 Task: Add Attachment from Trello to Card Card0000000210 in Board Board0000000053 in Workspace WS0000000018 in Trello. Add Cover Blue to Card Card0000000210 in Board Board0000000053 in Workspace WS0000000018 in Trello. Add "Copy Card To …" Button titled Button0000000210 to "bottom" of the list "To Do" to Card Card0000000210 in Board Board0000000053 in Workspace WS0000000018 in Trello. Add Description DS0000000210 to Card Card0000000210 in Board Board0000000053 in Workspace WS0000000018 in Trello. Add Comment CM0000000210 to Card Card0000000210 in Board Board0000000053 in Workspace WS0000000018 in Trello
Action: Mouse moved to (513, 38)
Screenshot: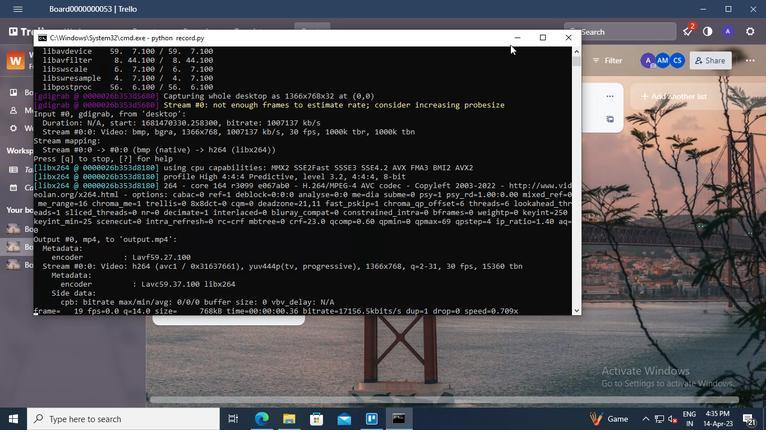 
Action: Mouse pressed left at (513, 38)
Screenshot: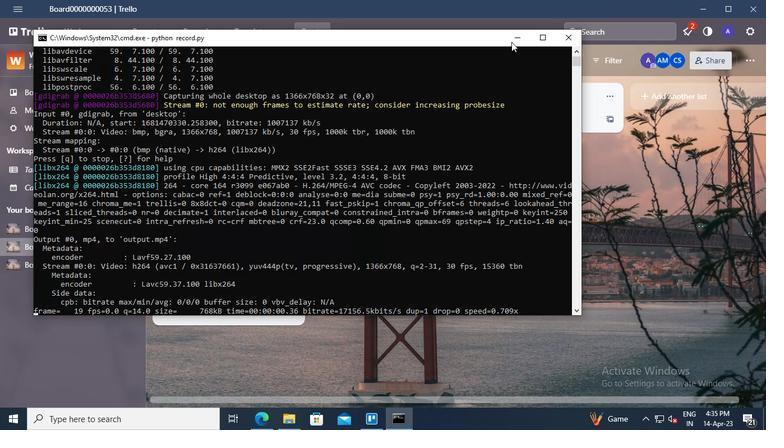 
Action: Mouse moved to (234, 218)
Screenshot: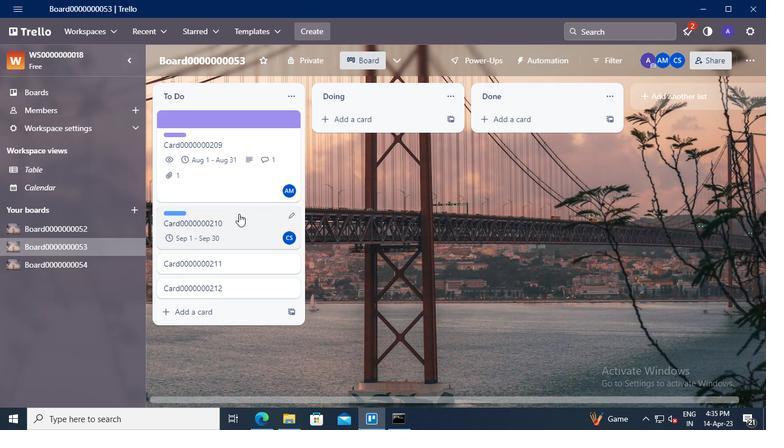 
Action: Mouse pressed left at (234, 218)
Screenshot: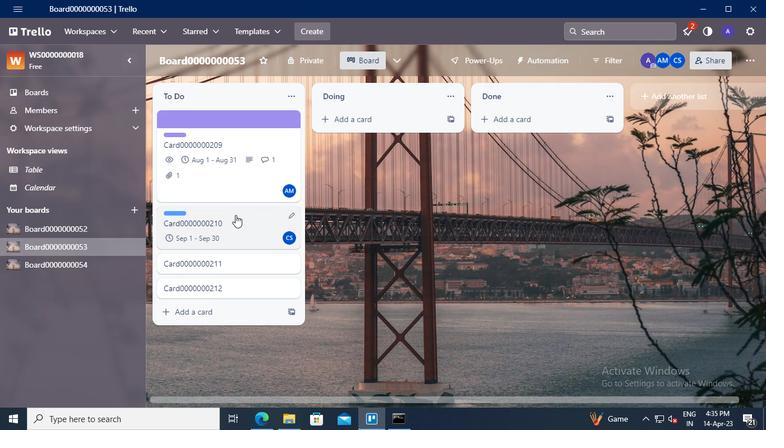 
Action: Mouse moved to (525, 237)
Screenshot: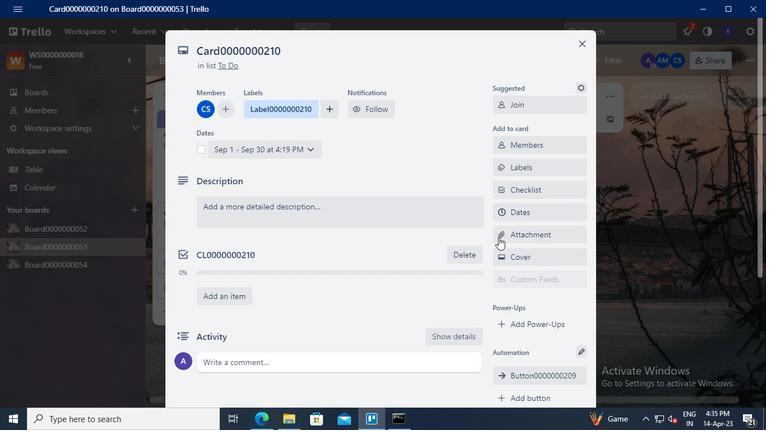 
Action: Mouse pressed left at (525, 237)
Screenshot: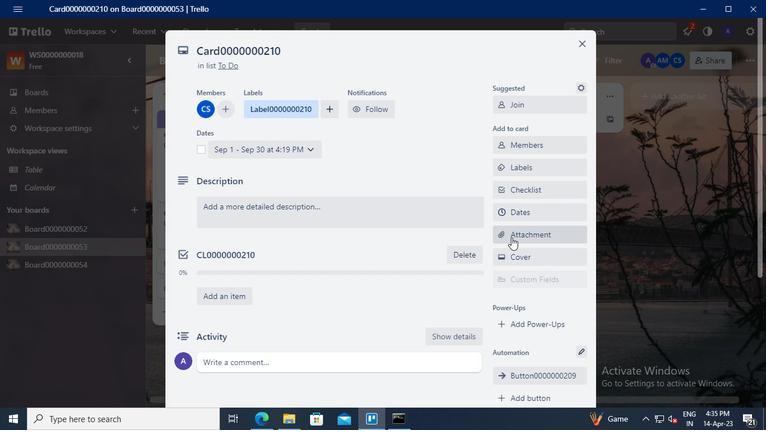 
Action: Mouse moved to (526, 114)
Screenshot: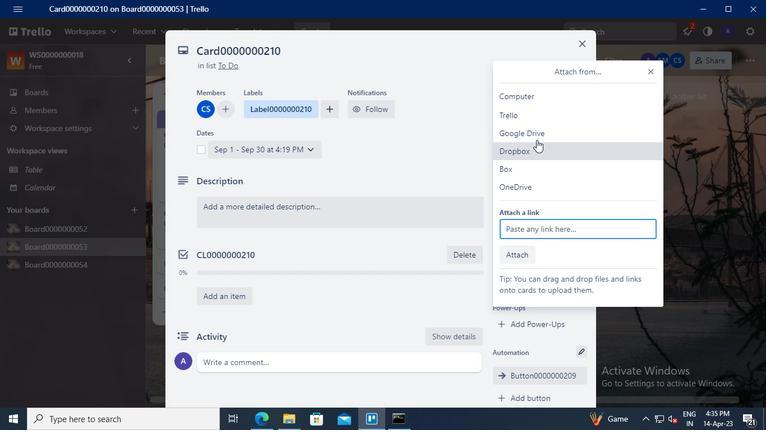 
Action: Mouse pressed left at (526, 114)
Screenshot: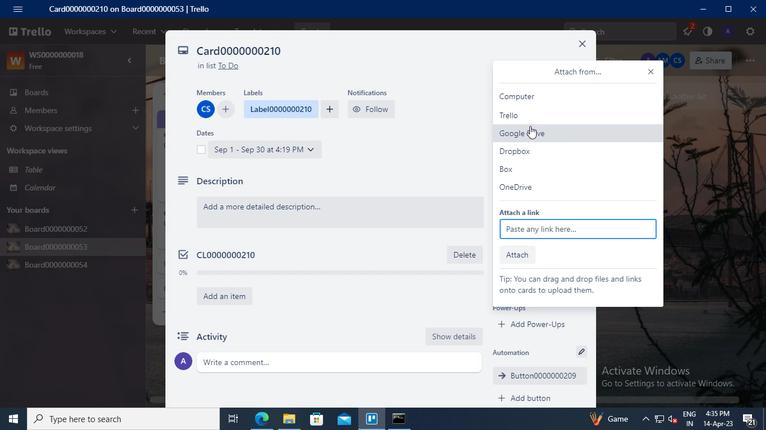 
Action: Mouse moved to (525, 142)
Screenshot: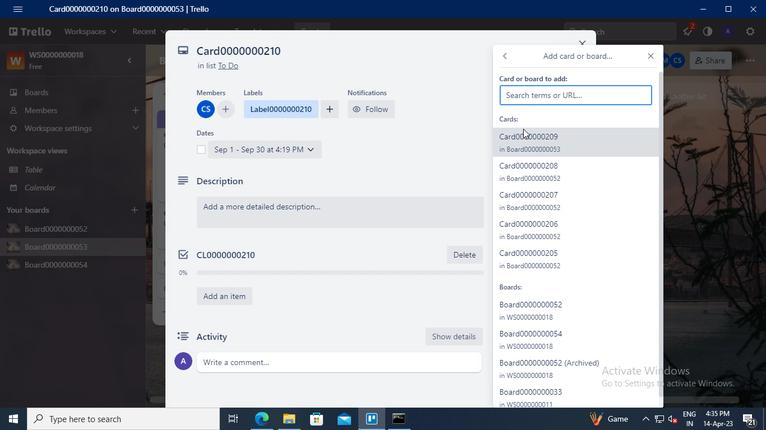 
Action: Mouse pressed left at (525, 142)
Screenshot: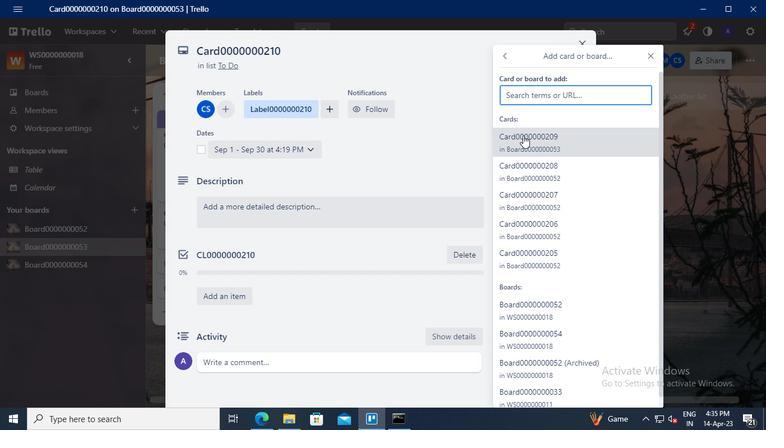 
Action: Mouse moved to (532, 256)
Screenshot: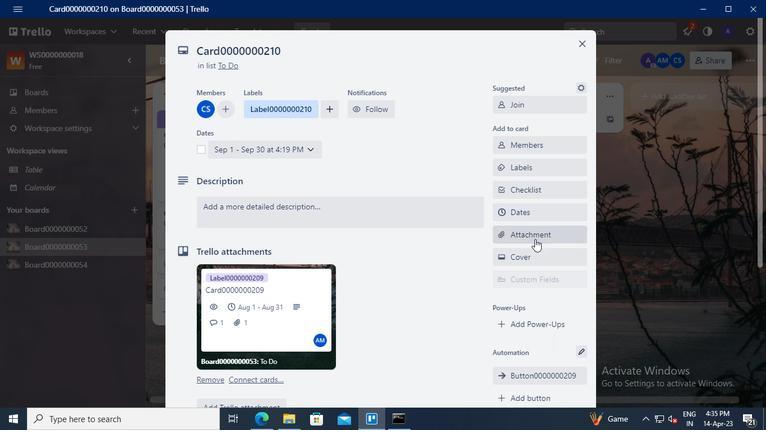 
Action: Mouse pressed left at (532, 256)
Screenshot: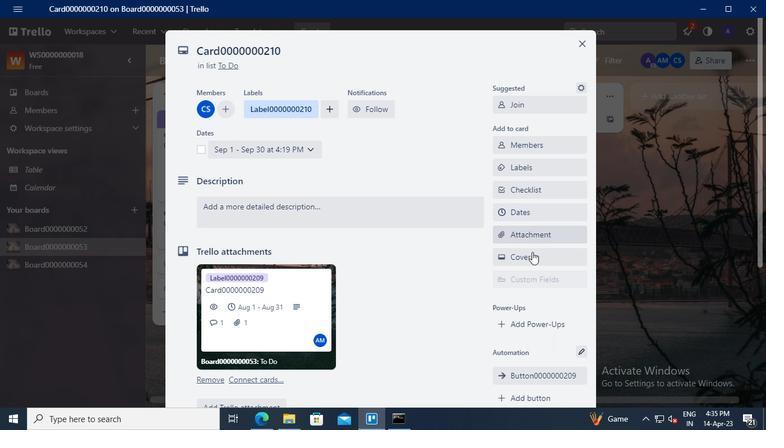 
Action: Mouse moved to (522, 207)
Screenshot: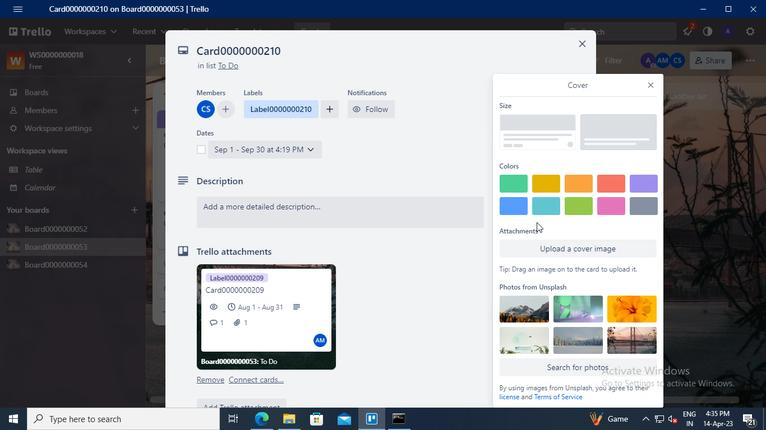 
Action: Mouse pressed left at (522, 207)
Screenshot: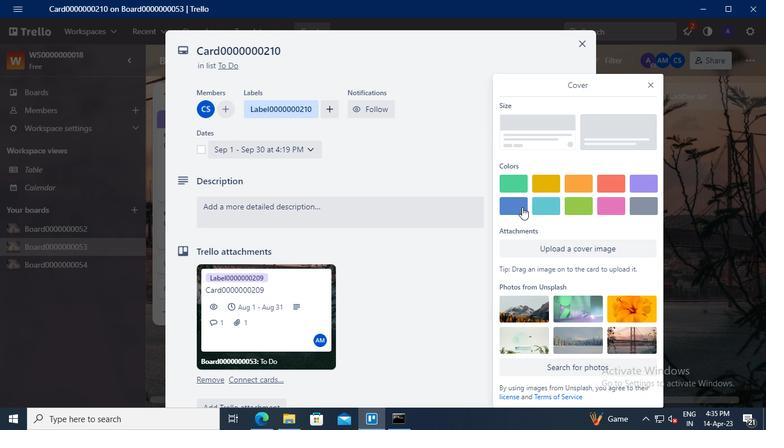 
Action: Mouse moved to (650, 63)
Screenshot: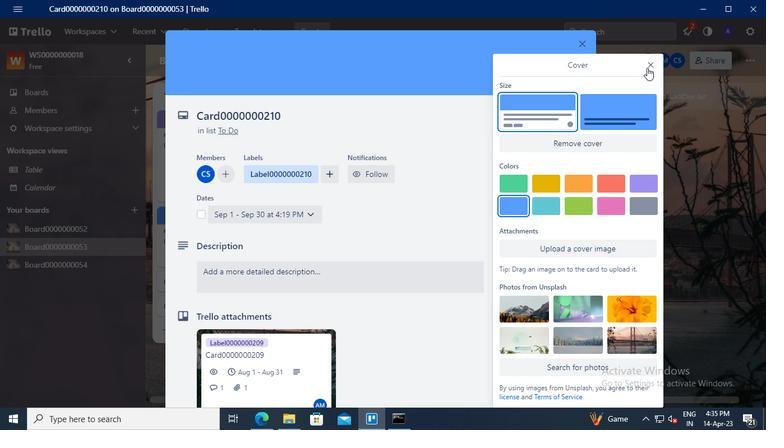 
Action: Mouse pressed left at (650, 63)
Screenshot: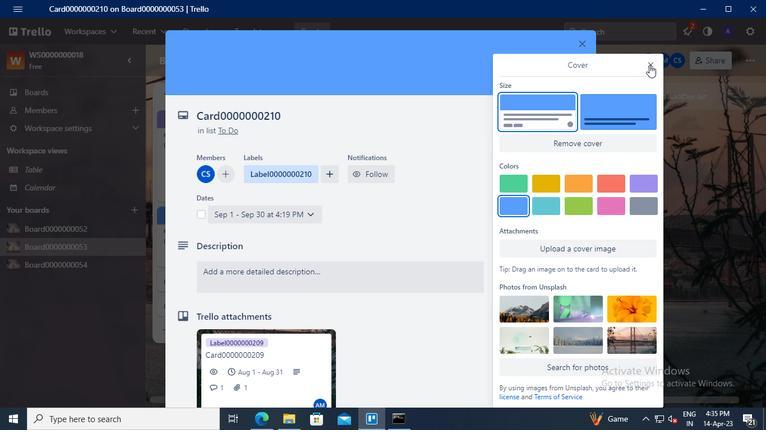 
Action: Mouse moved to (533, 326)
Screenshot: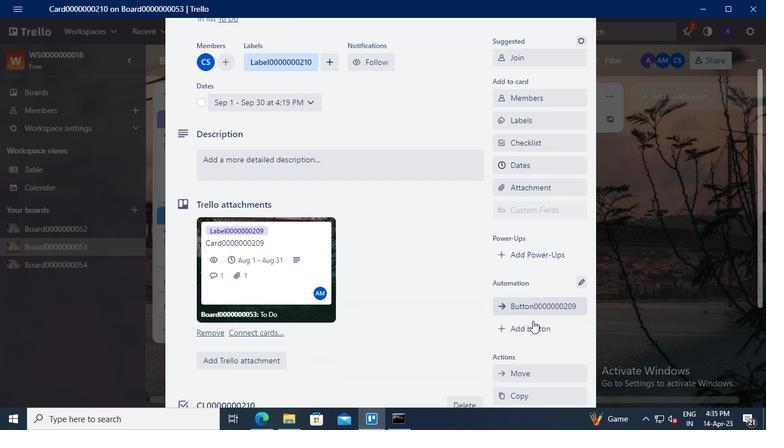 
Action: Mouse pressed left at (533, 326)
Screenshot: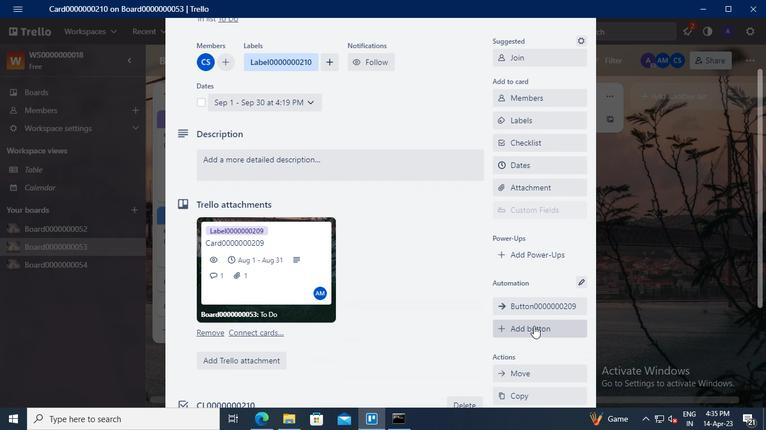 
Action: Mouse moved to (563, 129)
Screenshot: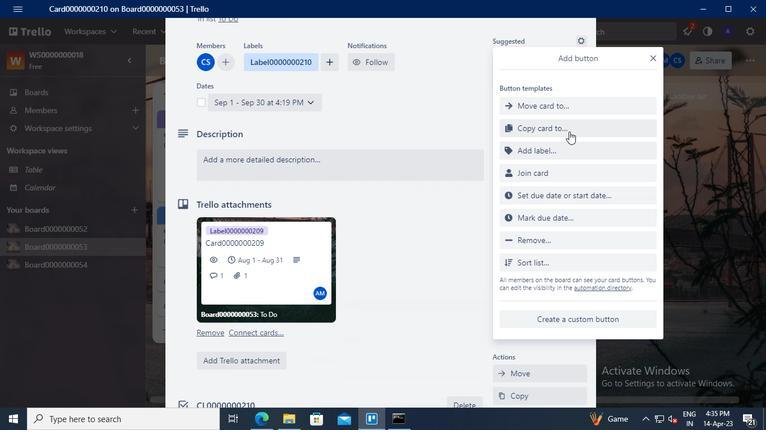 
Action: Mouse pressed left at (563, 129)
Screenshot: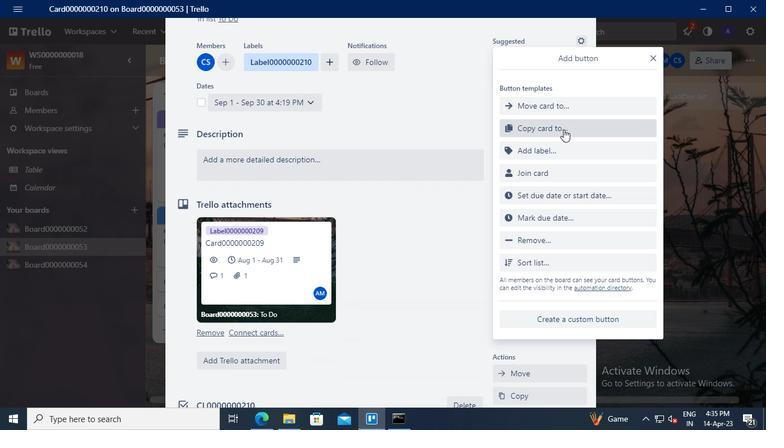 
Action: Mouse moved to (565, 137)
Screenshot: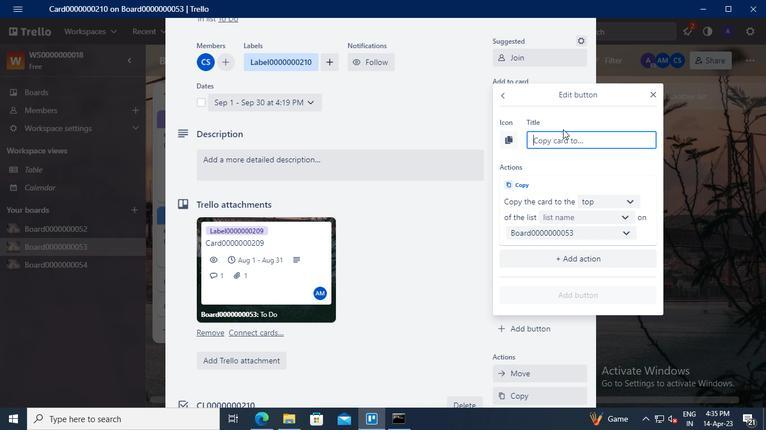 
Action: Mouse pressed left at (565, 137)
Screenshot: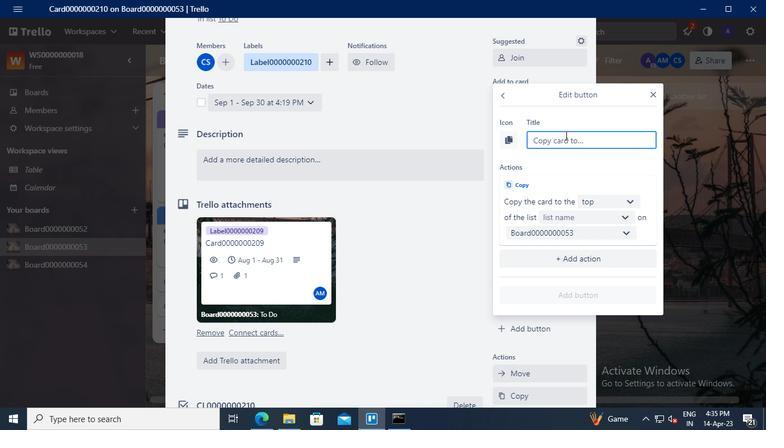 
Action: Keyboard Key.shift
Screenshot: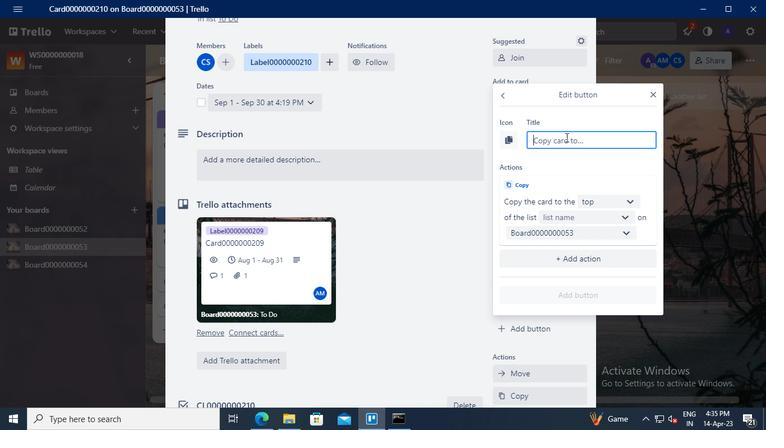
Action: Keyboard B
Screenshot: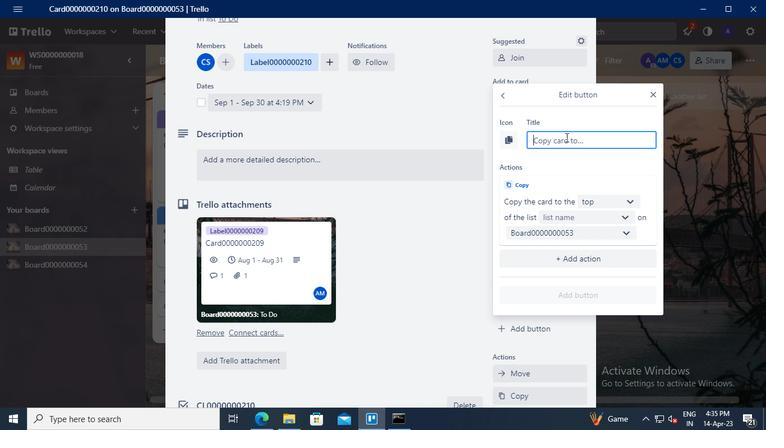 
Action: Keyboard u
Screenshot: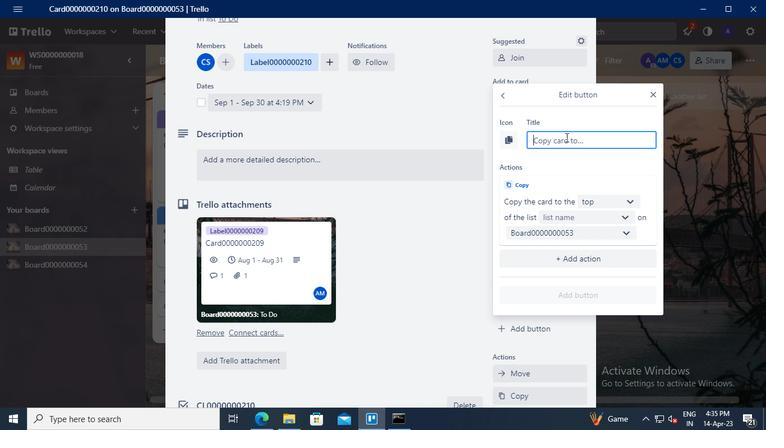 
Action: Keyboard t
Screenshot: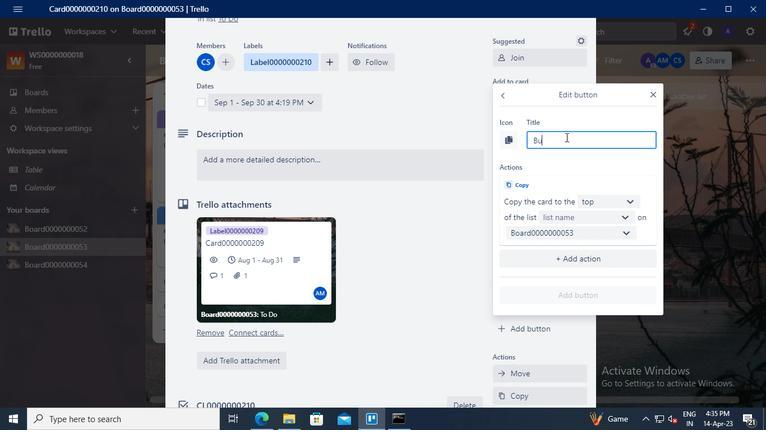 
Action: Keyboard t
Screenshot: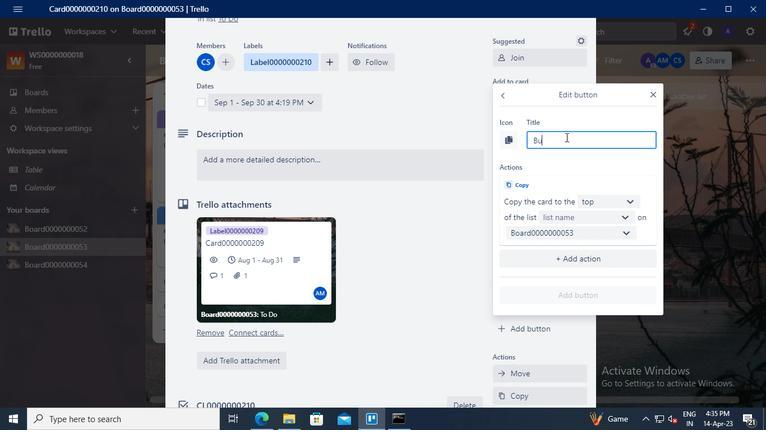 
Action: Keyboard o
Screenshot: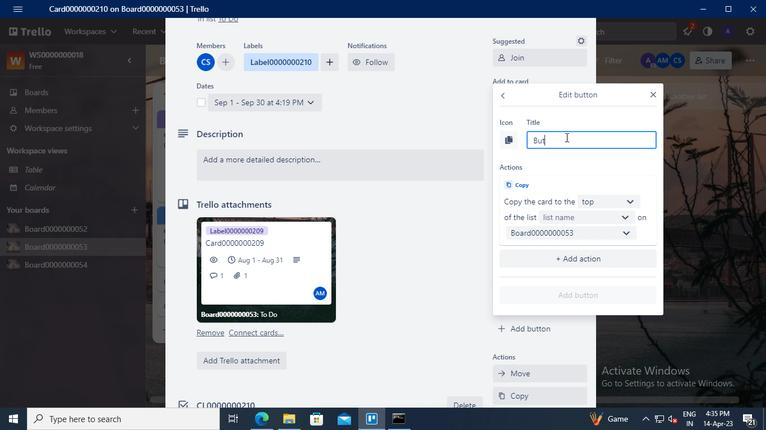 
Action: Keyboard n
Screenshot: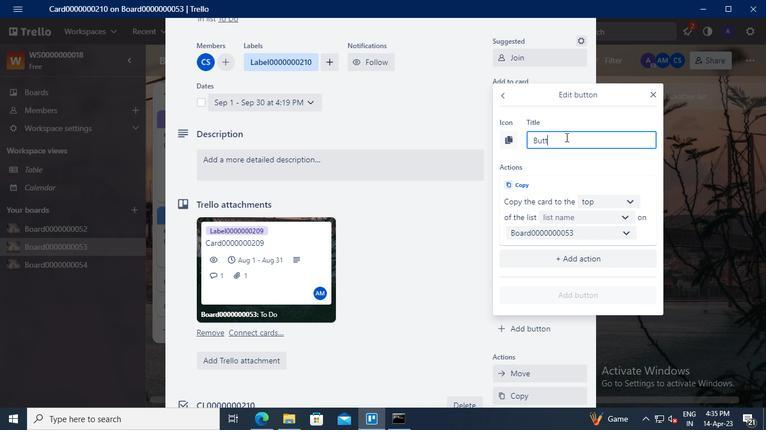 
Action: Keyboard <96>
Screenshot: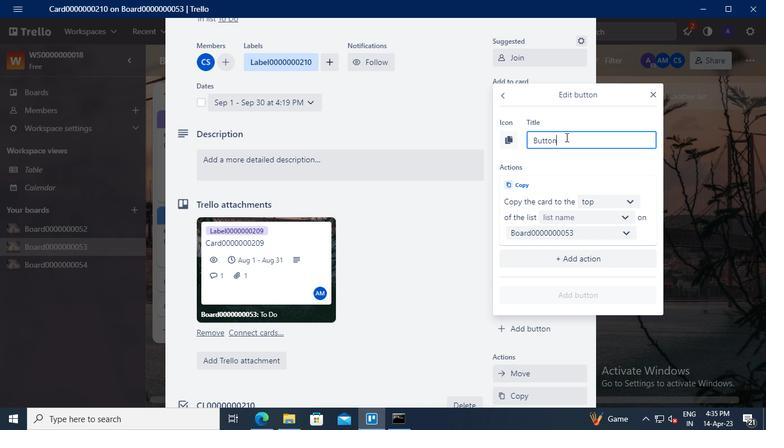 
Action: Keyboard <96>
Screenshot: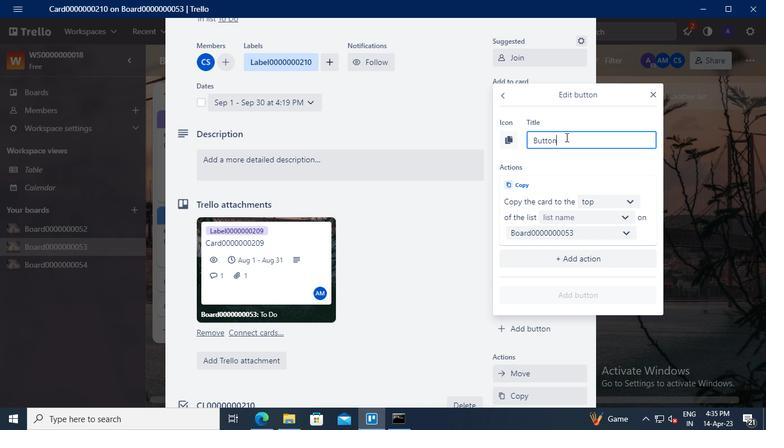 
Action: Keyboard <96>
Screenshot: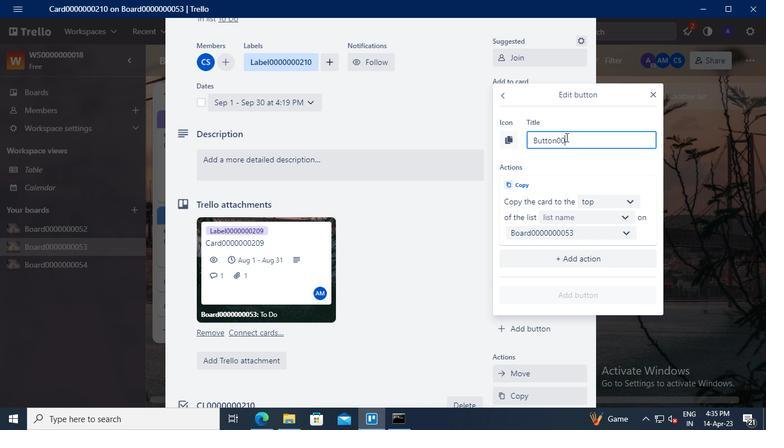
Action: Keyboard <96>
Screenshot: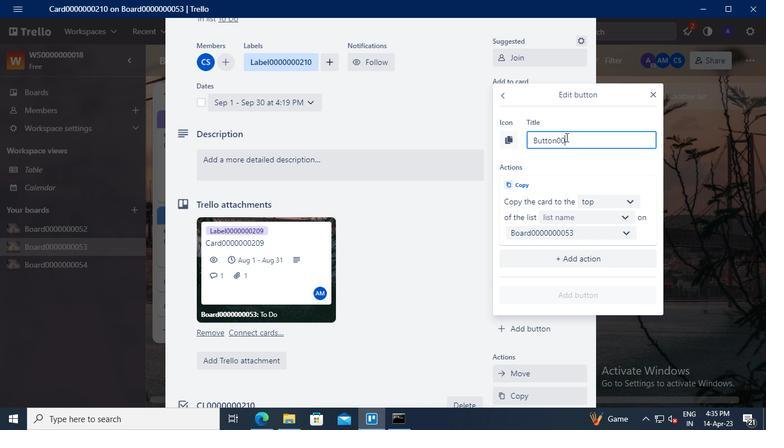 
Action: Keyboard <96>
Screenshot: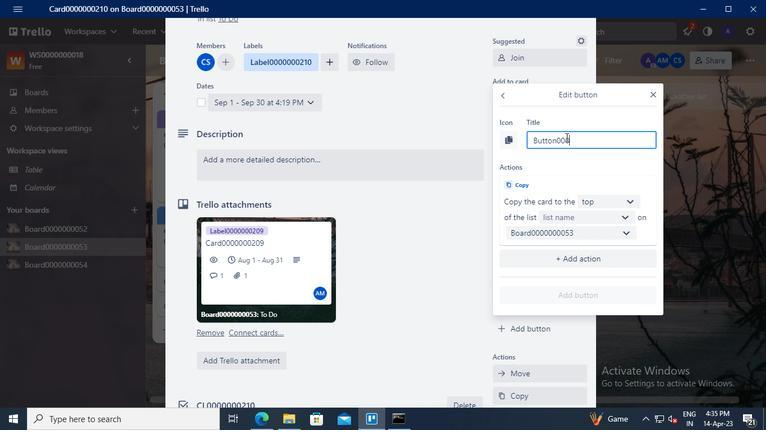
Action: Keyboard <96>
Screenshot: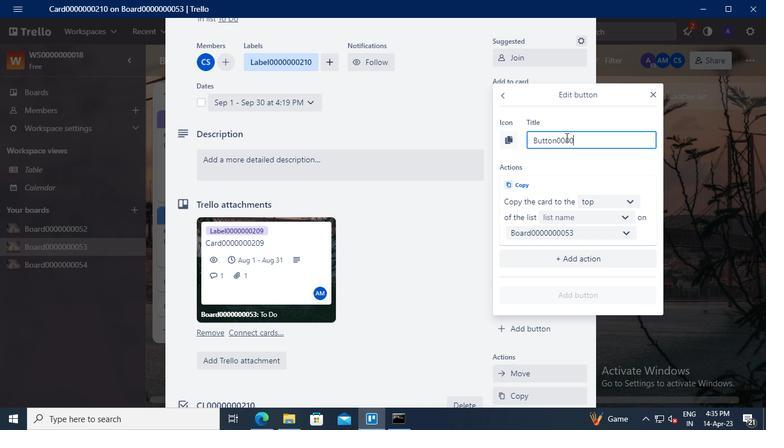 
Action: Keyboard <96>
Screenshot: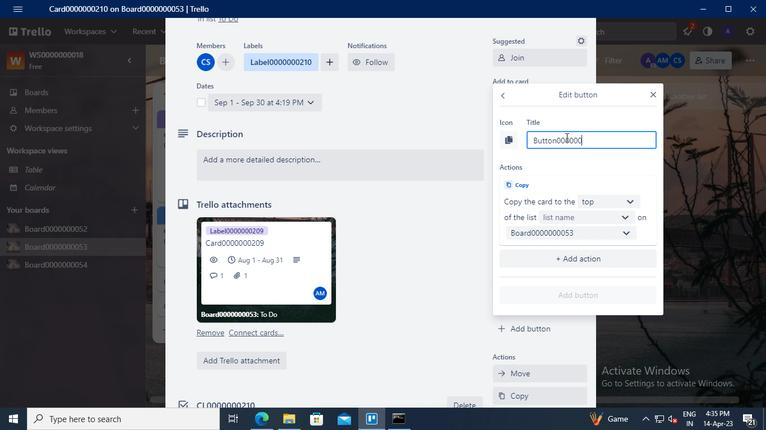 
Action: Keyboard <98>
Screenshot: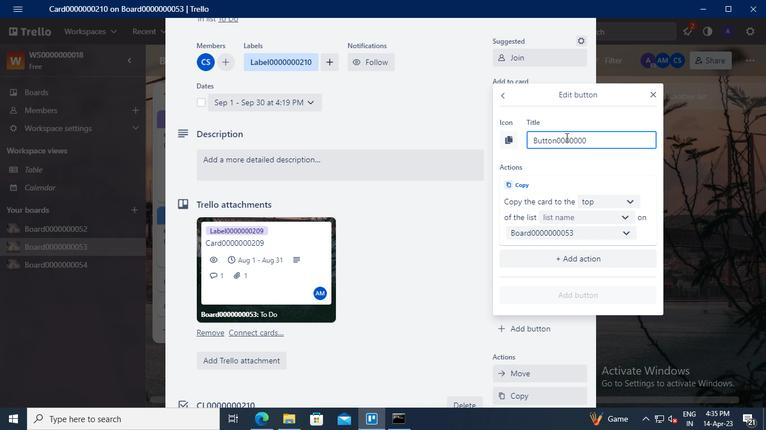 
Action: Keyboard <97>
Screenshot: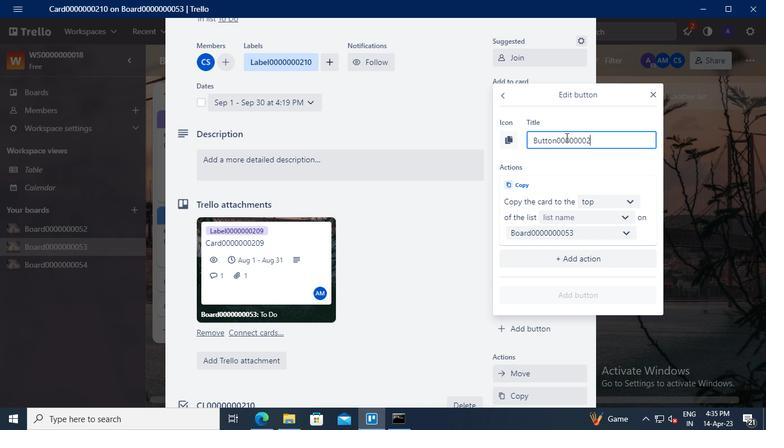 
Action: Keyboard <96>
Screenshot: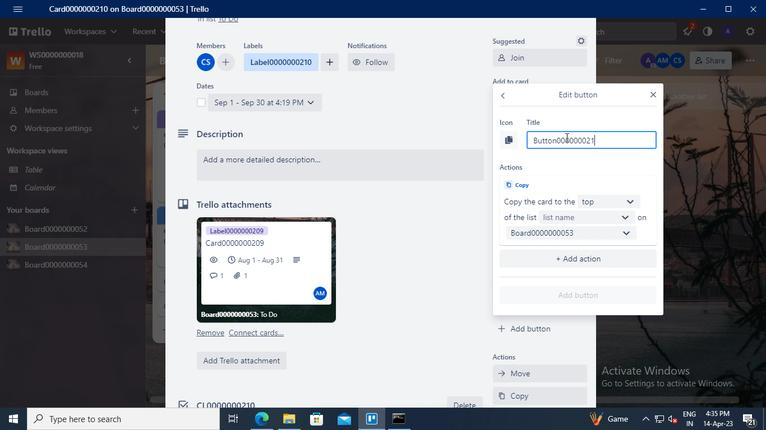 
Action: Mouse moved to (595, 201)
Screenshot: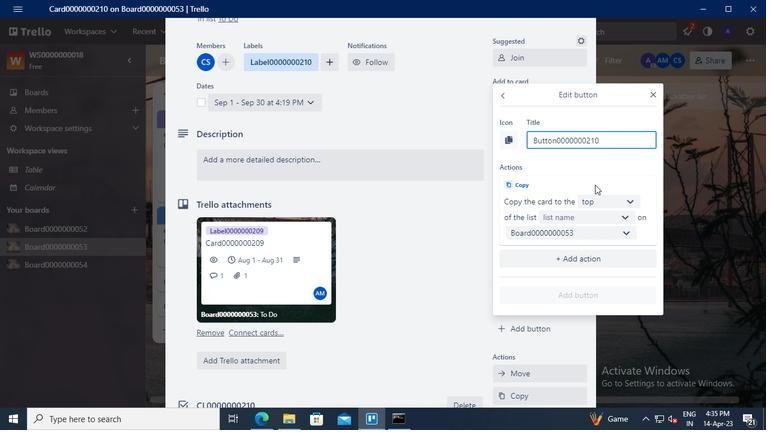
Action: Mouse pressed left at (595, 201)
Screenshot: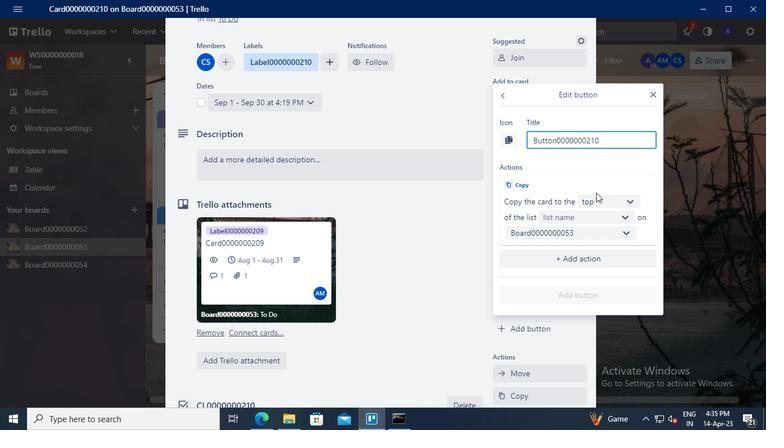 
Action: Mouse moved to (598, 237)
Screenshot: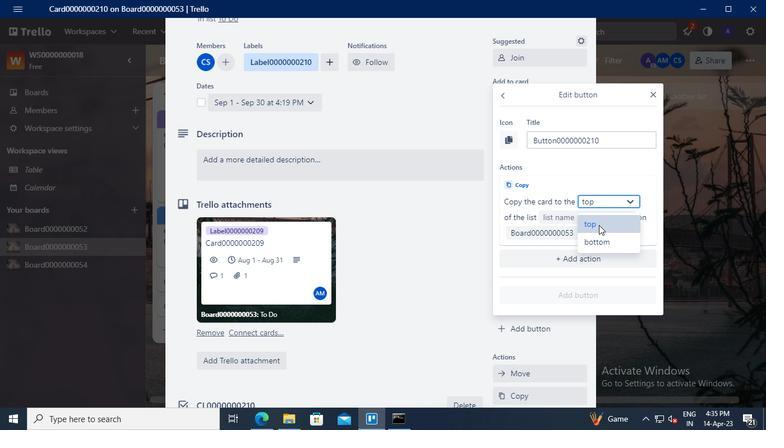 
Action: Mouse pressed left at (598, 237)
Screenshot: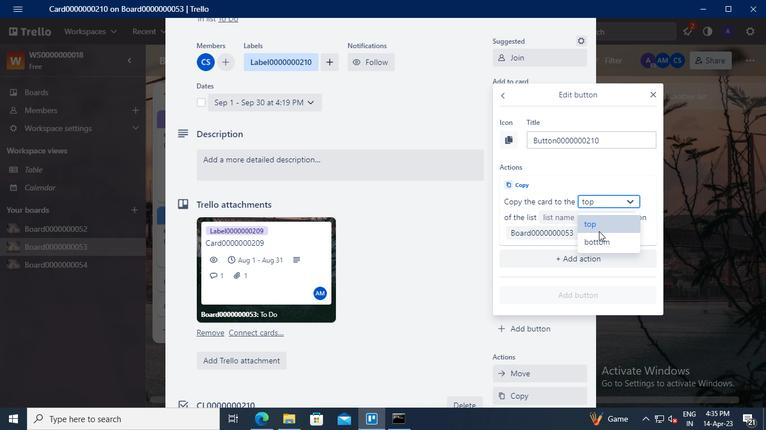 
Action: Mouse moved to (583, 218)
Screenshot: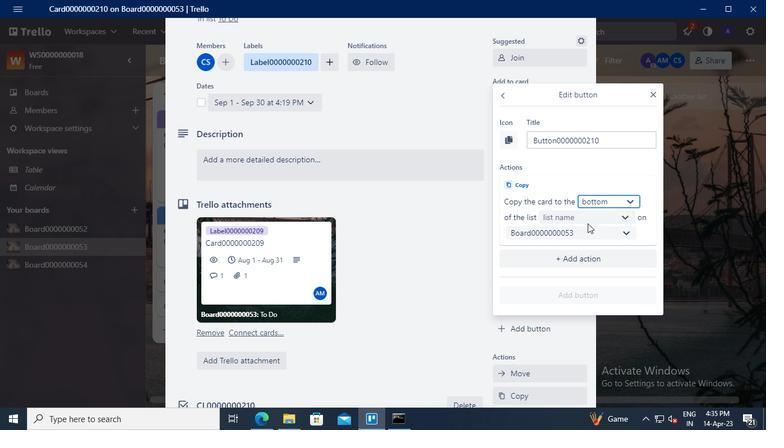 
Action: Mouse pressed left at (583, 218)
Screenshot: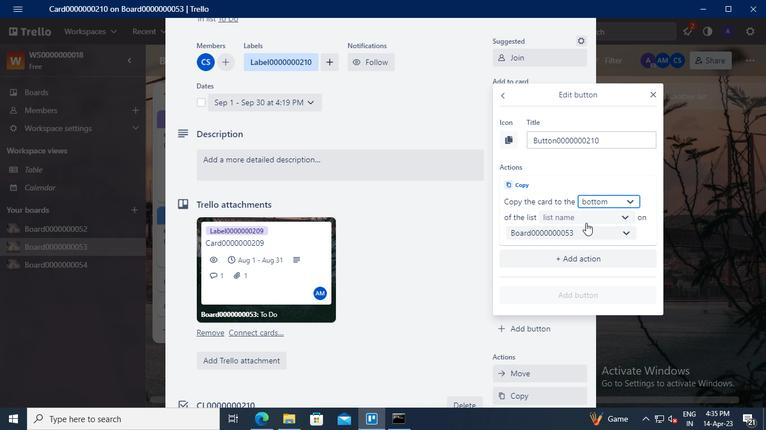 
Action: Mouse moved to (574, 238)
Screenshot: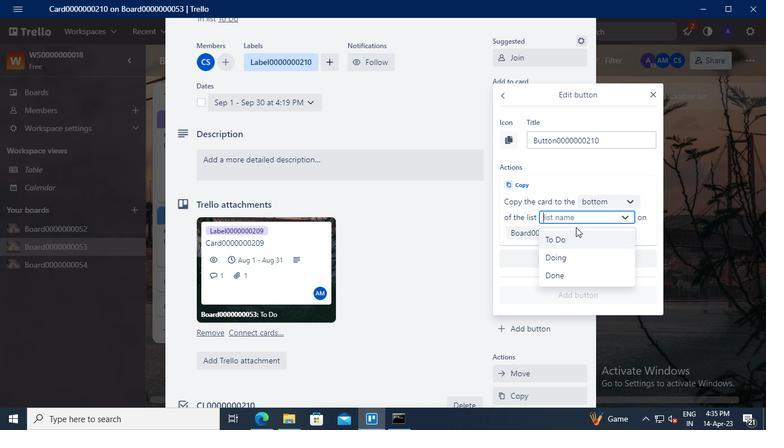 
Action: Mouse pressed left at (574, 238)
Screenshot: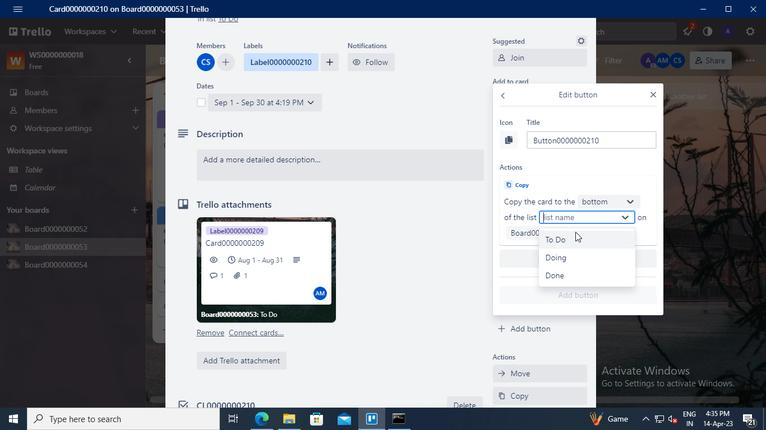 
Action: Mouse moved to (582, 296)
Screenshot: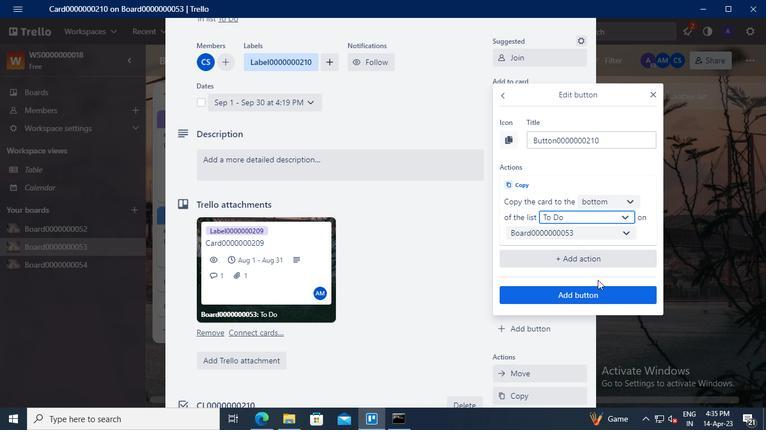 
Action: Mouse pressed left at (582, 296)
Screenshot: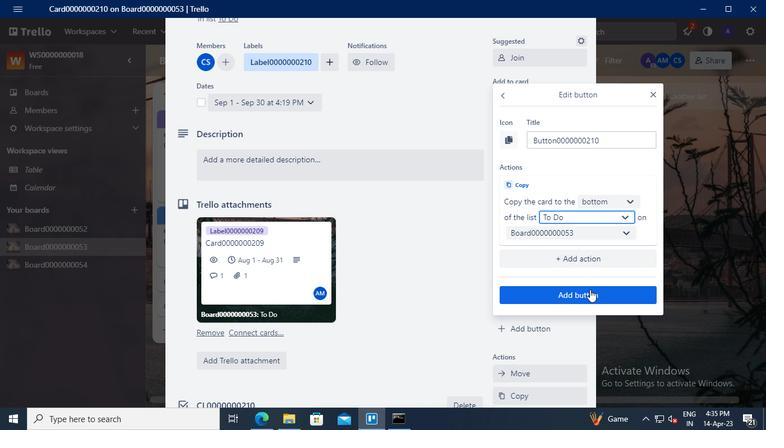 
Action: Mouse moved to (250, 162)
Screenshot: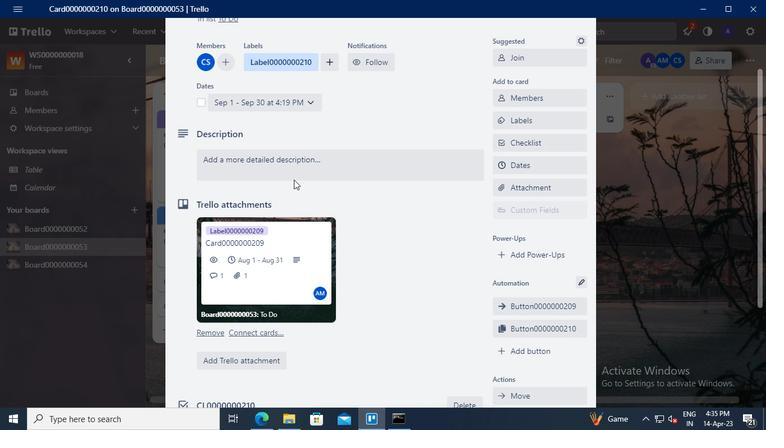 
Action: Mouse pressed left at (250, 162)
Screenshot: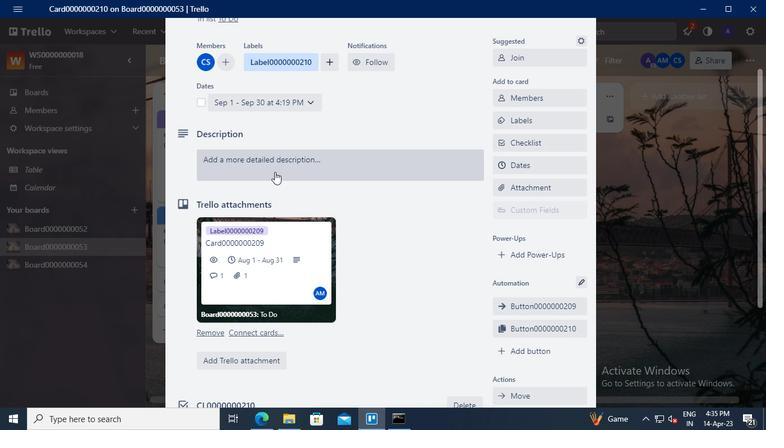 
Action: Mouse moved to (220, 200)
Screenshot: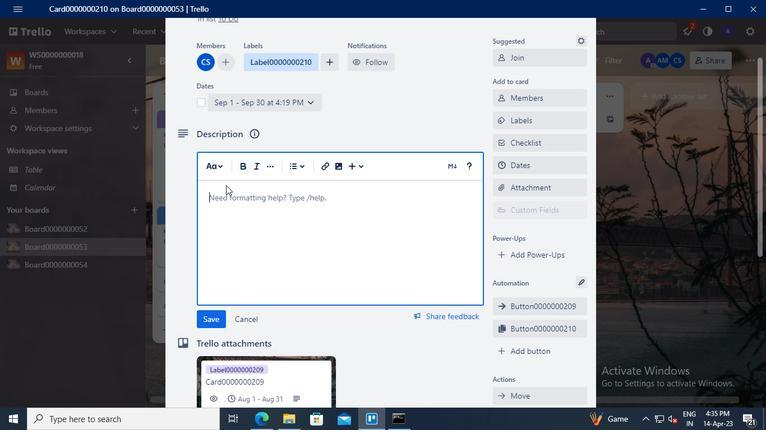
Action: Mouse pressed left at (220, 200)
Screenshot: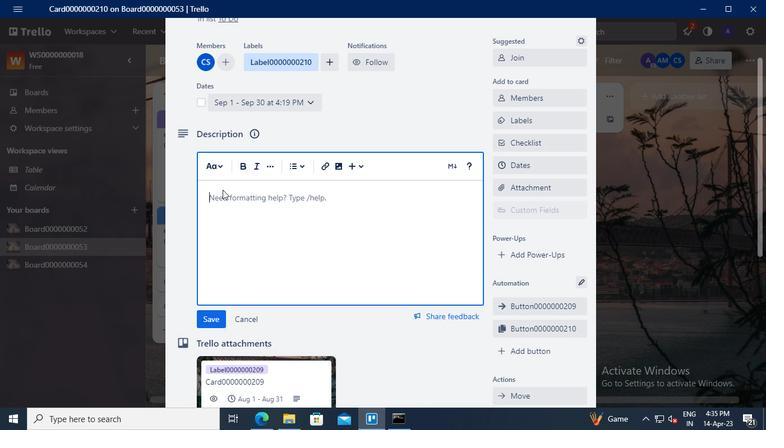 
Action: Keyboard Key.shift
Screenshot: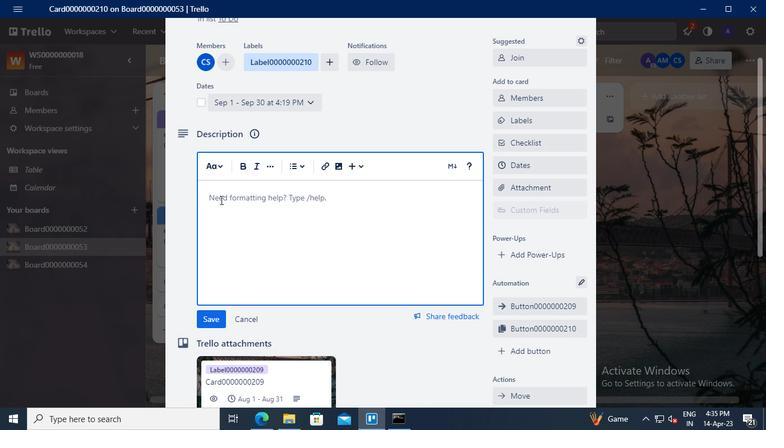 
Action: Keyboard D
Screenshot: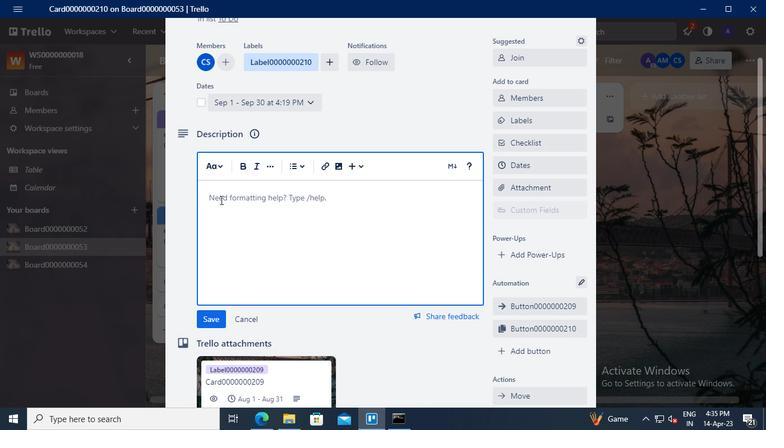 
Action: Keyboard S
Screenshot: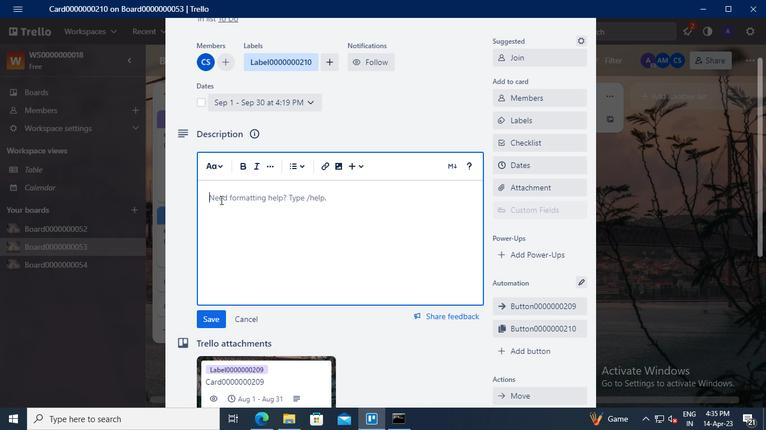 
Action: Keyboard <96>
Screenshot: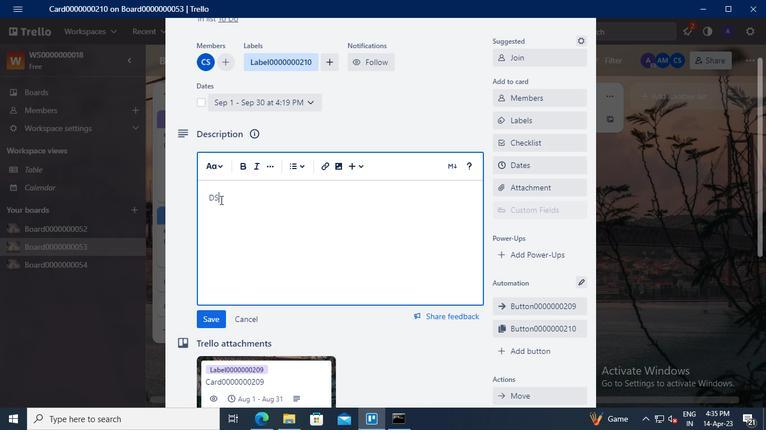 
Action: Keyboard <96>
Screenshot: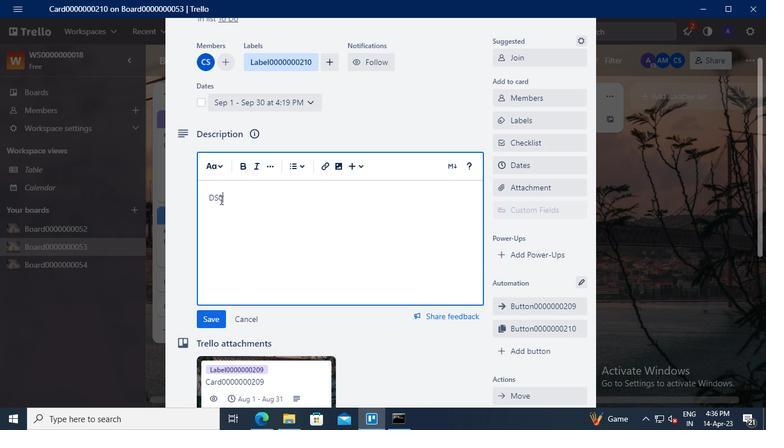 
Action: Keyboard <96>
Screenshot: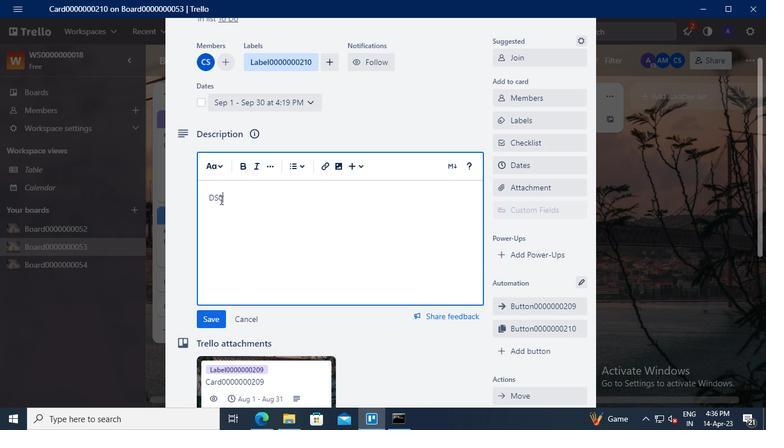 
Action: Keyboard <96>
Screenshot: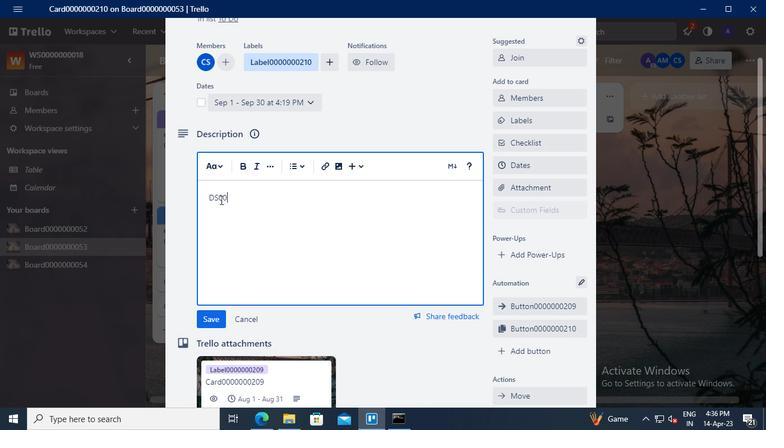 
Action: Keyboard <96>
Screenshot: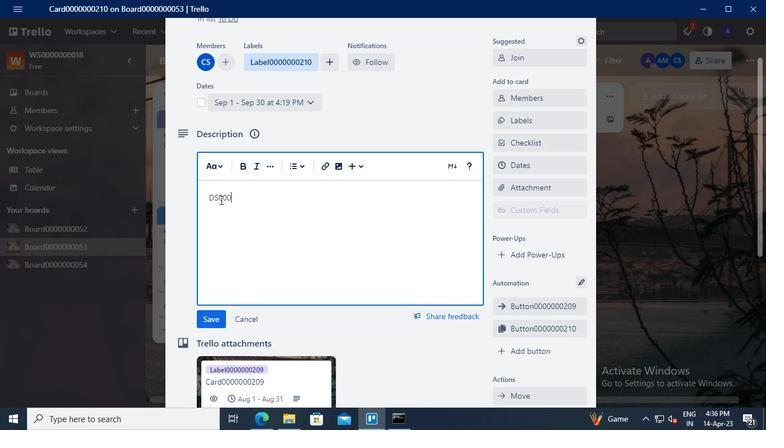 
Action: Keyboard <96>
Screenshot: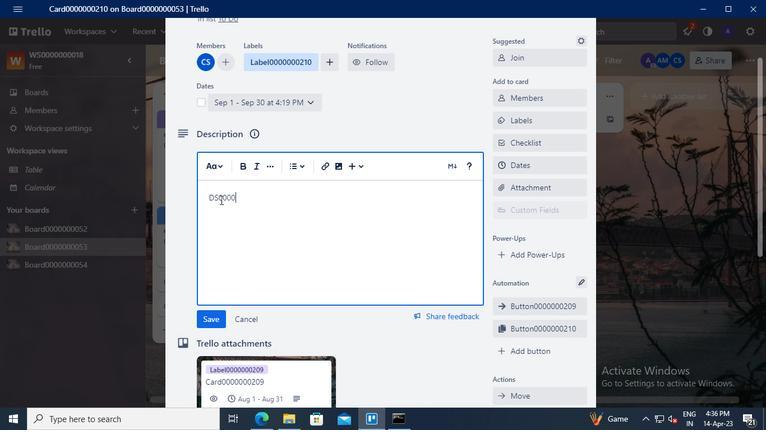 
Action: Keyboard <96>
Screenshot: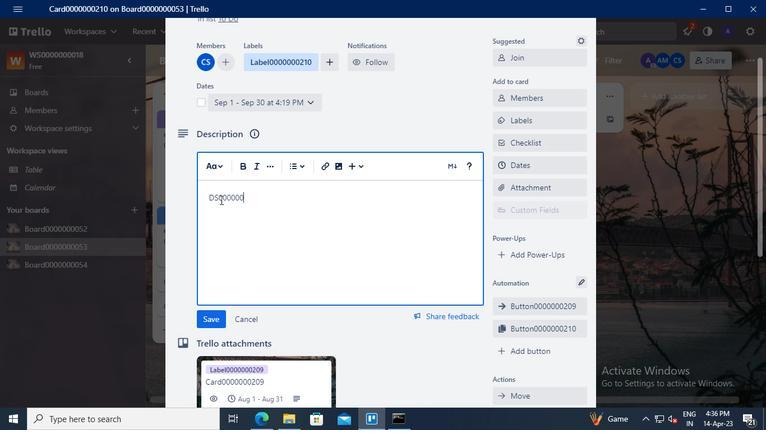 
Action: Keyboard <98>
Screenshot: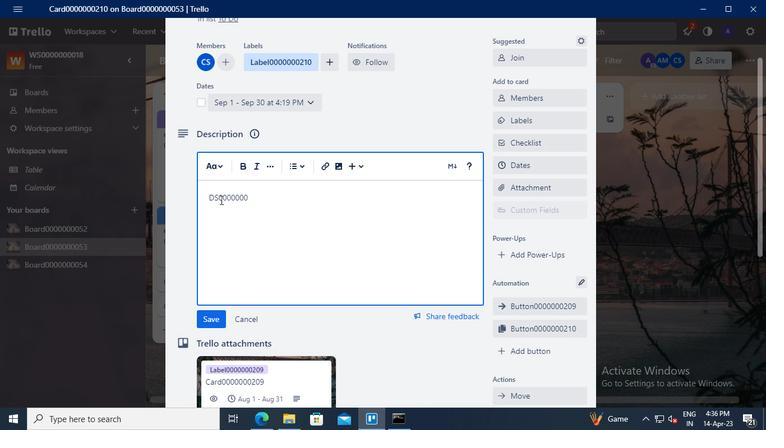 
Action: Keyboard <97>
Screenshot: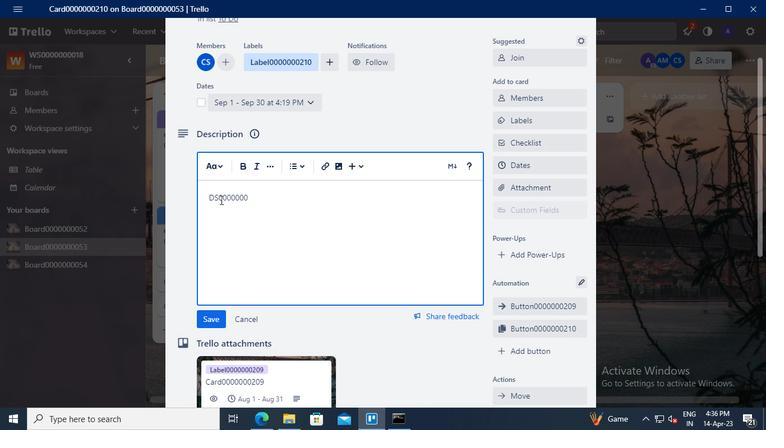 
Action: Keyboard <96>
Screenshot: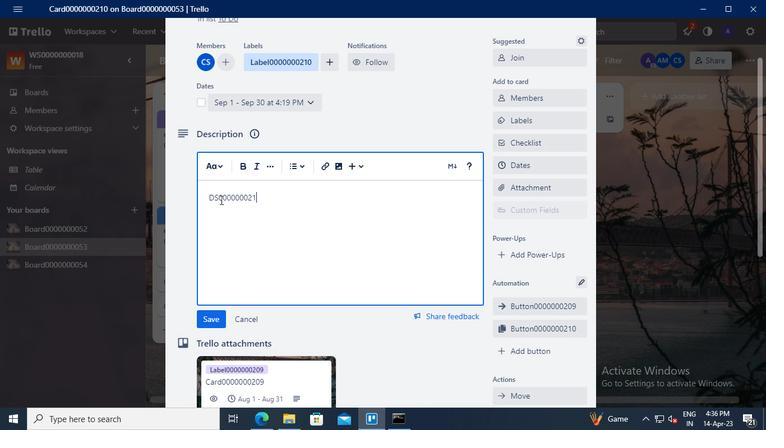 
Action: Mouse moved to (217, 317)
Screenshot: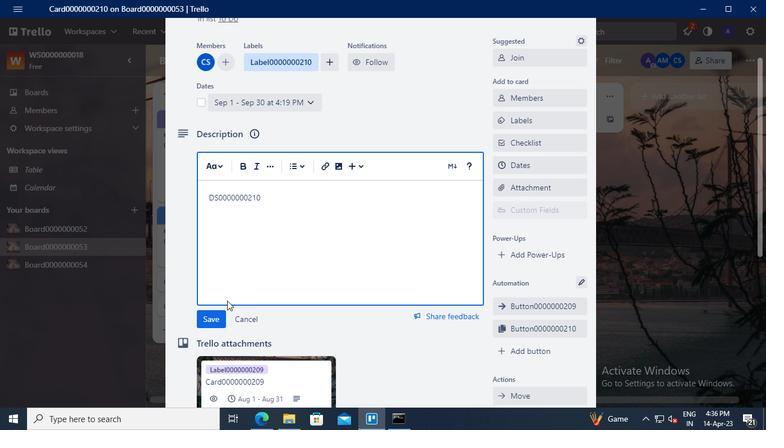 
Action: Mouse pressed left at (217, 317)
Screenshot: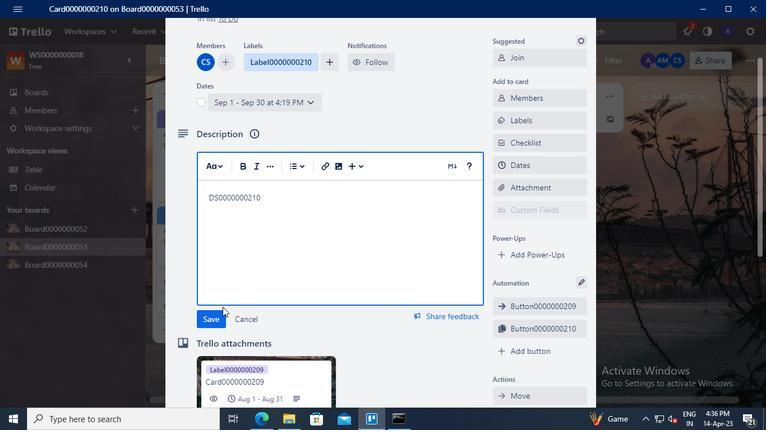 
Action: Mouse moved to (236, 338)
Screenshot: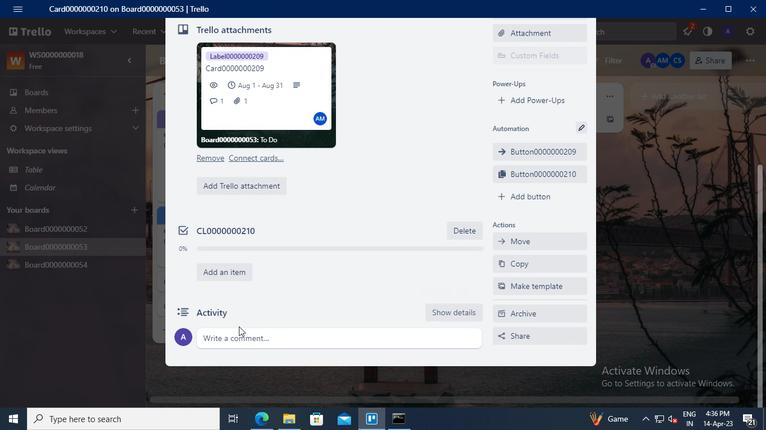 
Action: Mouse pressed left at (236, 338)
Screenshot: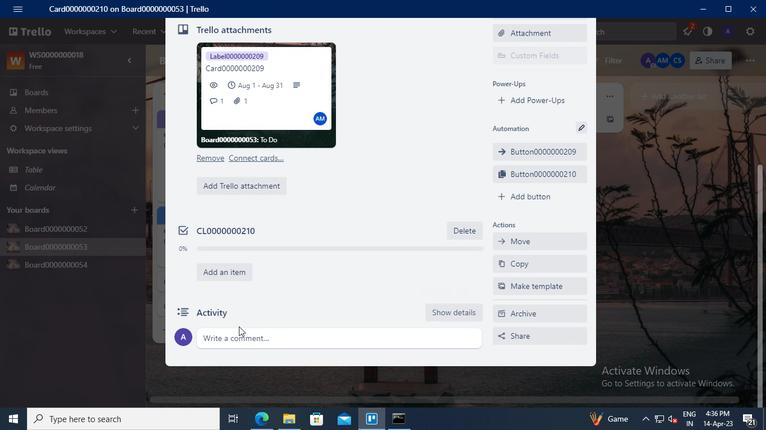 
Action: Keyboard Key.shift
Screenshot: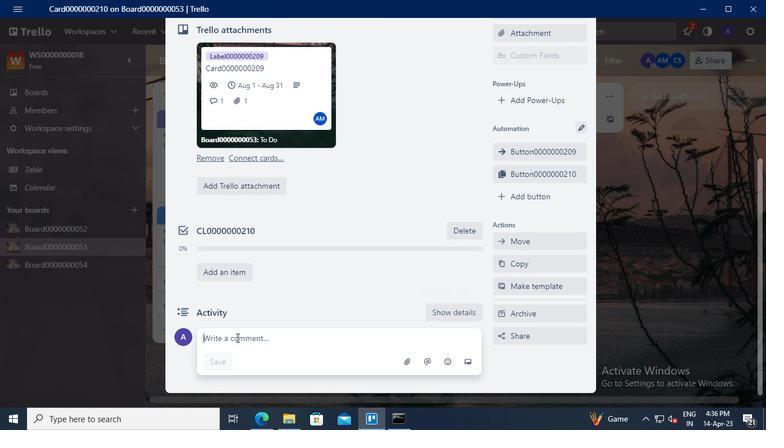 
Action: Keyboard C
Screenshot: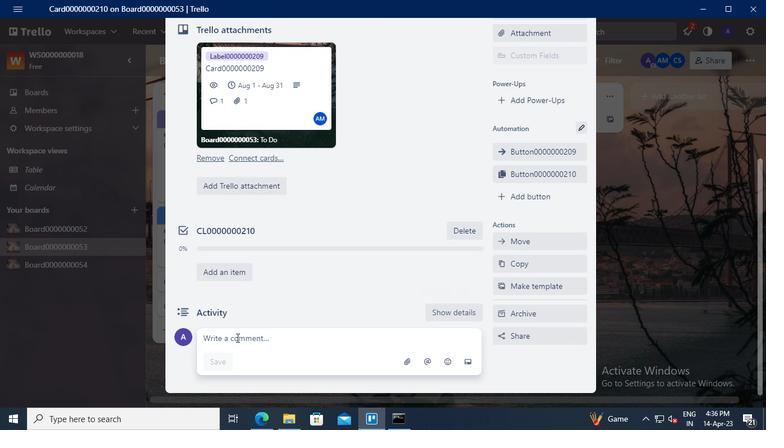 
Action: Keyboard M
Screenshot: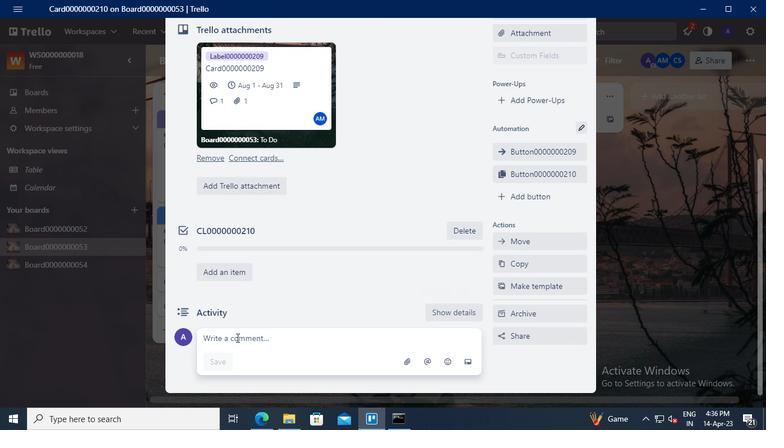 
Action: Keyboard <96>
Screenshot: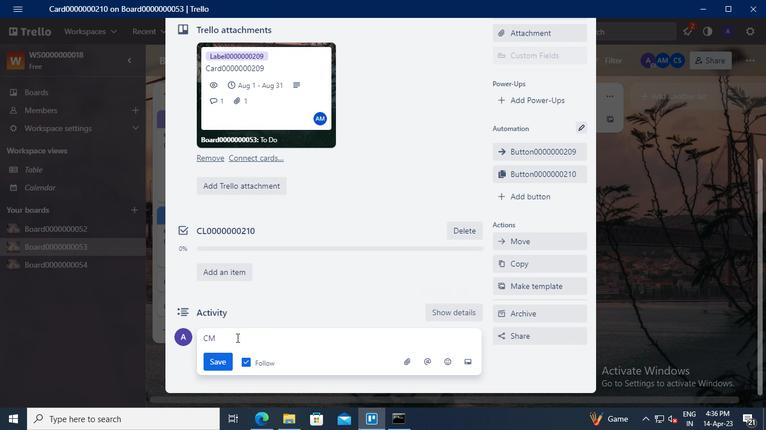 
Action: Keyboard <96>
Screenshot: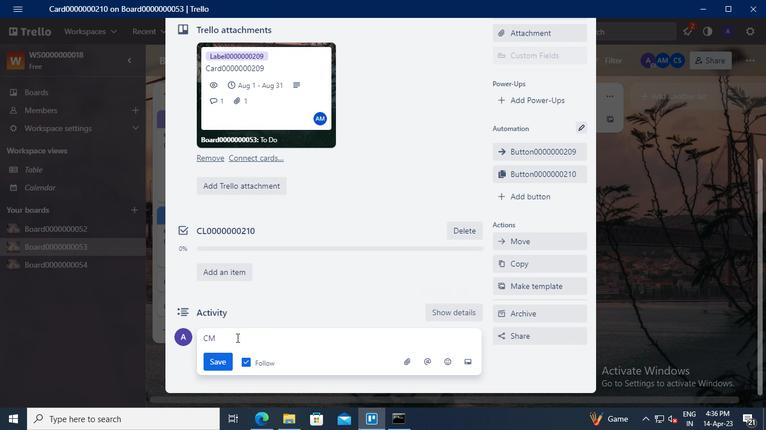 
Action: Keyboard <96>
Screenshot: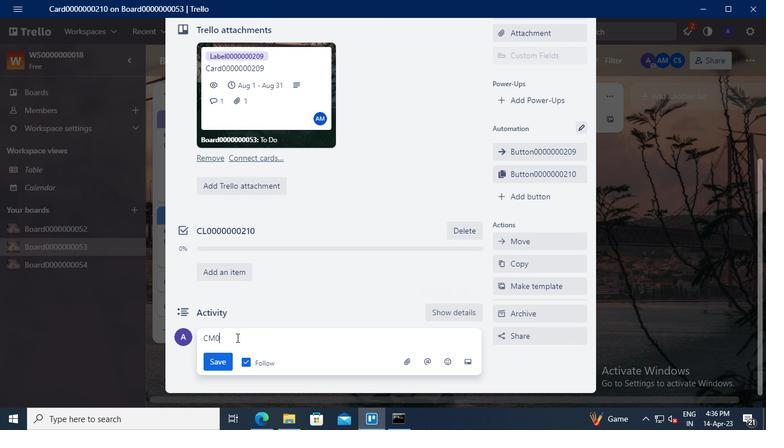 
Action: Keyboard <96>
Screenshot: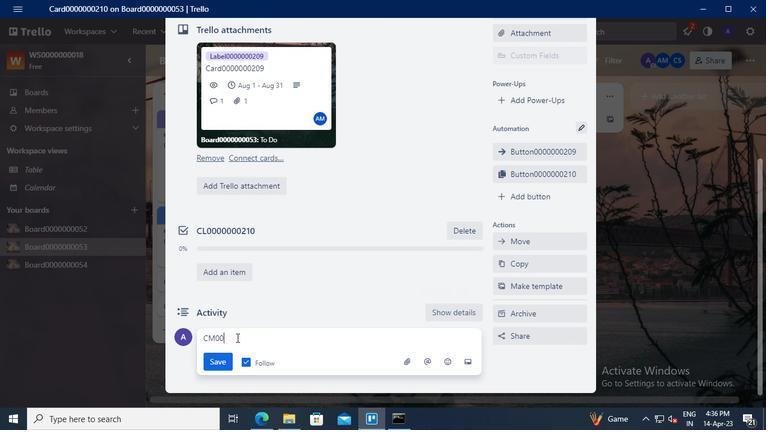 
Action: Keyboard <96>
Screenshot: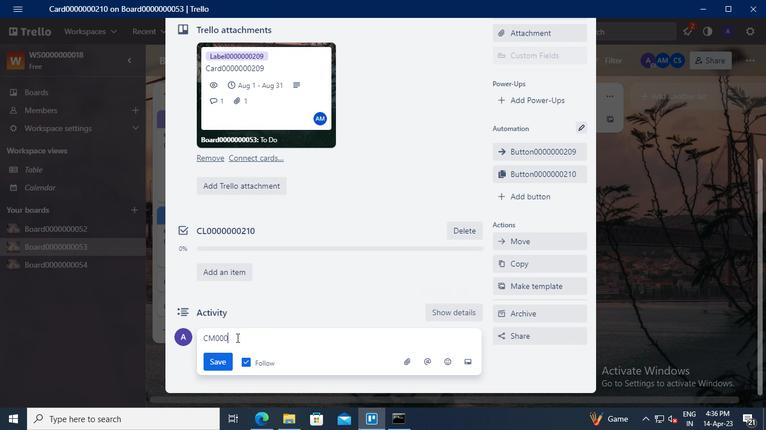 
Action: Keyboard <96>
Screenshot: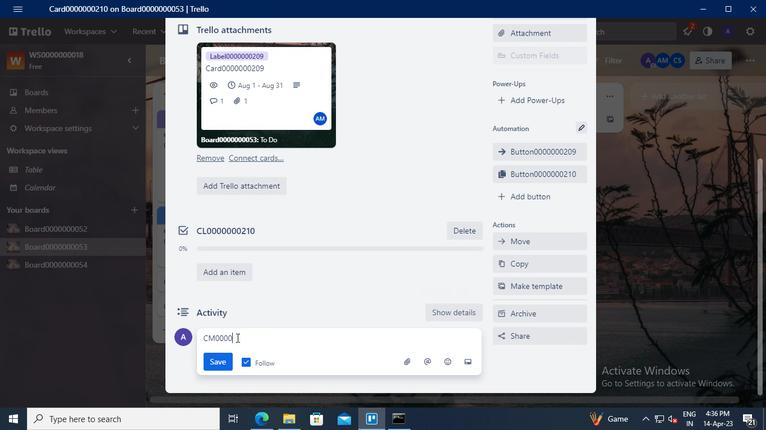 
Action: Keyboard <96>
Screenshot: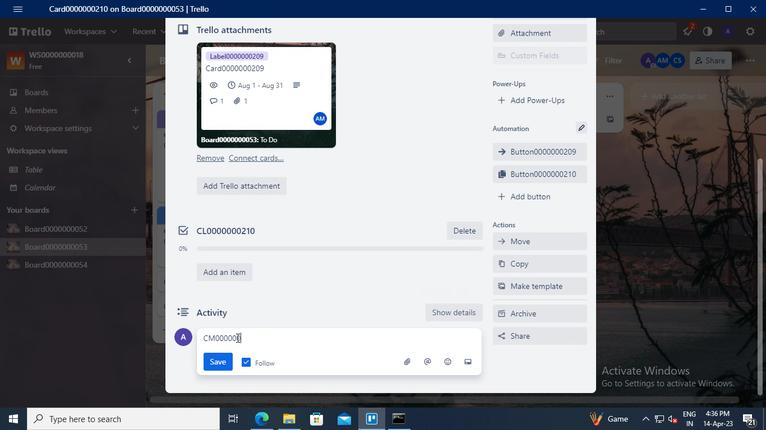 
Action: Keyboard <98>
Screenshot: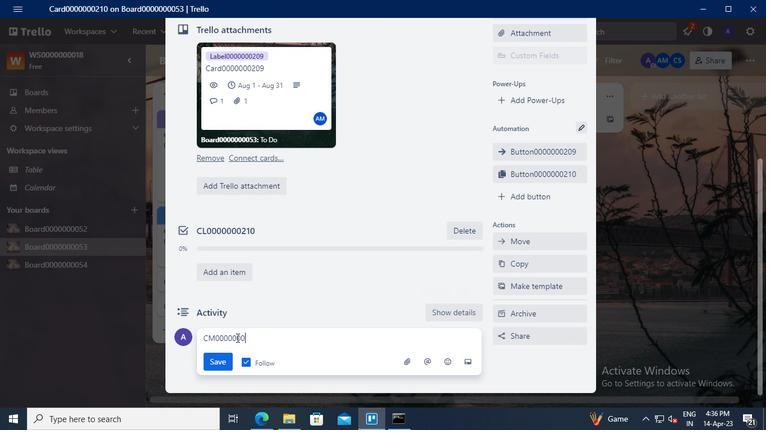 
Action: Keyboard <97>
Screenshot: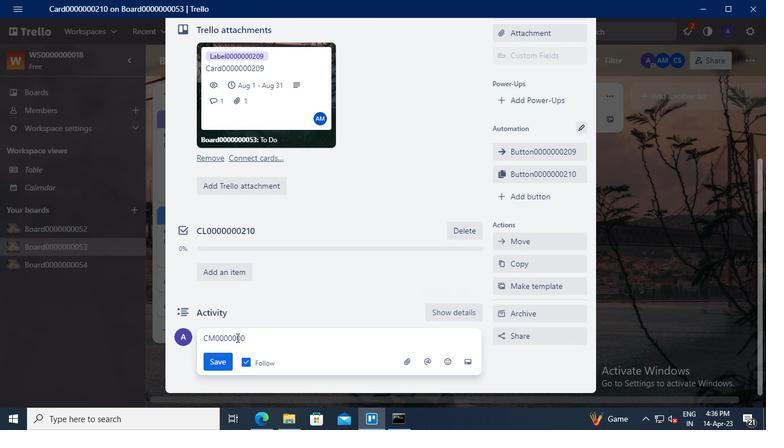 
Action: Keyboard <96>
Screenshot: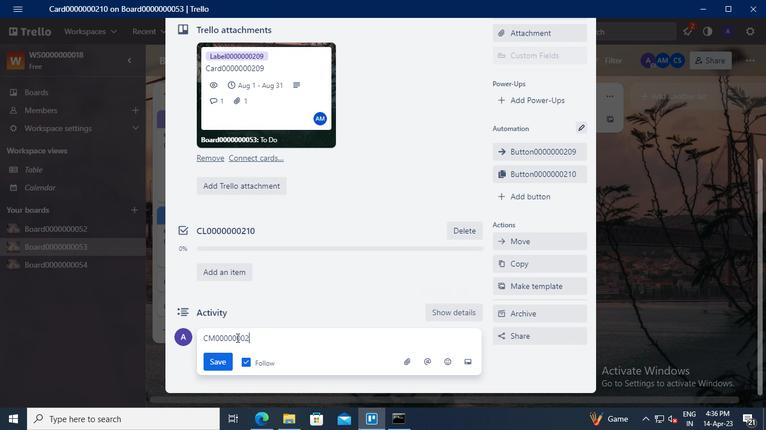 
Action: Mouse moved to (226, 356)
Screenshot: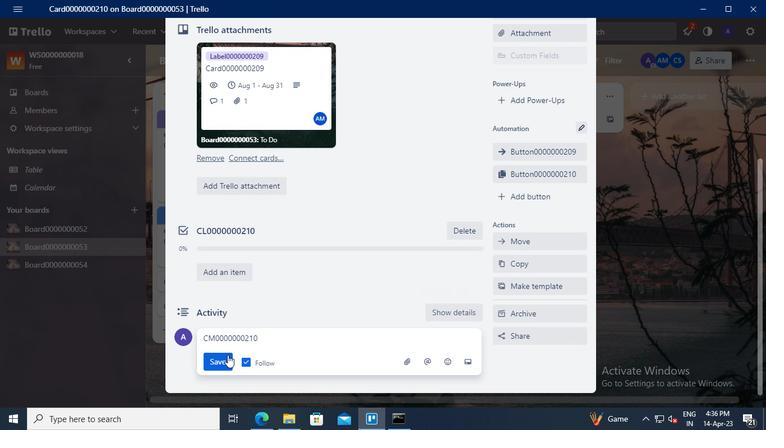 
Action: Mouse pressed left at (226, 356)
Screenshot: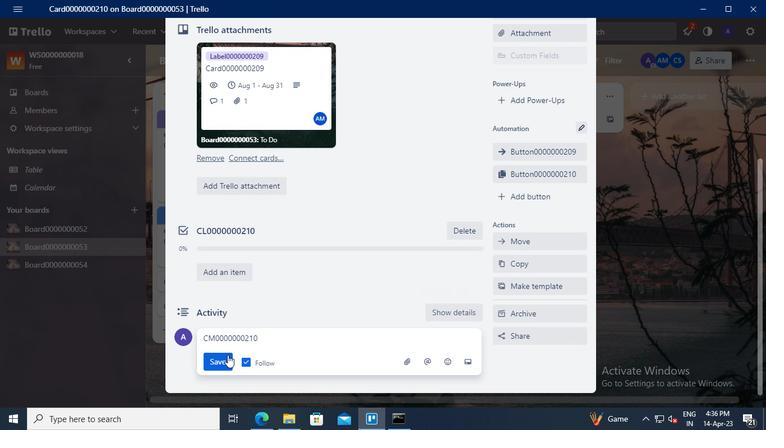 
Action: Mouse moved to (407, 423)
Screenshot: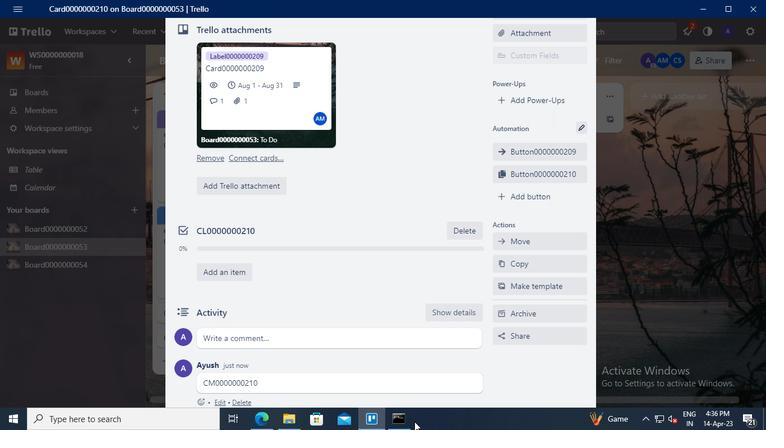 
Action: Mouse pressed left at (407, 423)
Screenshot: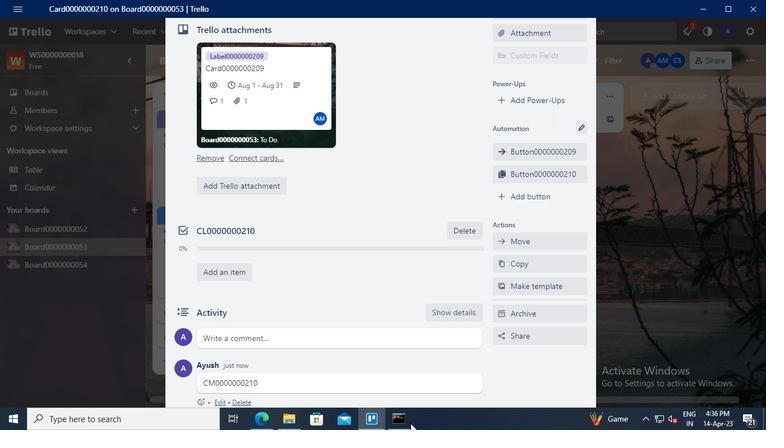 
Action: Mouse moved to (568, 42)
Screenshot: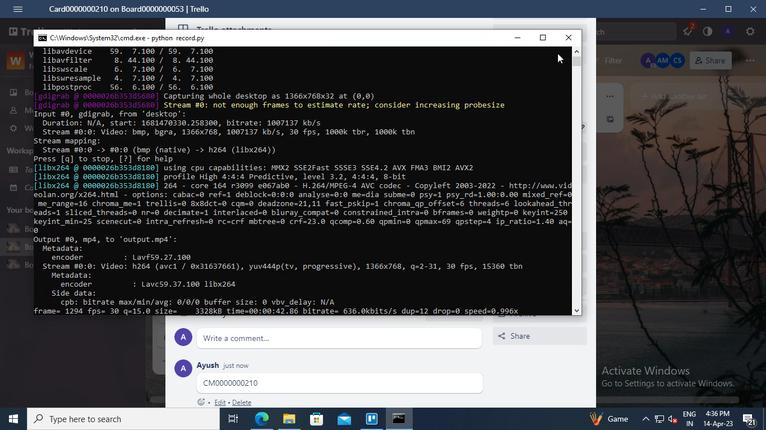 
Action: Mouse pressed left at (568, 42)
Screenshot: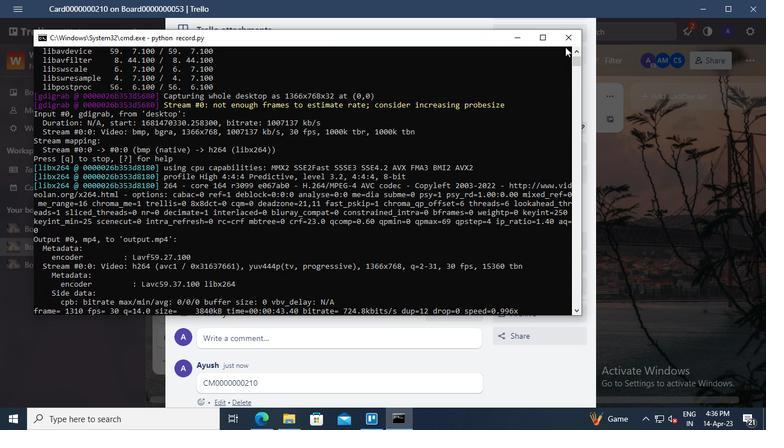 
Action: Mouse moved to (563, 48)
Screenshot: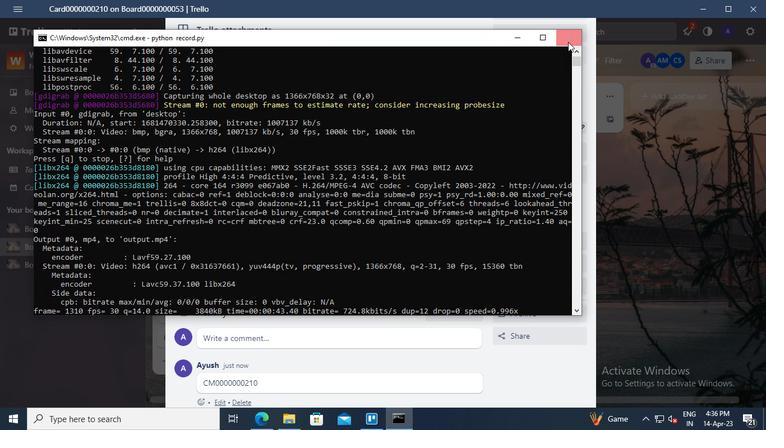 
